 Task: Verify the details of the 'project update discussions' meeting scheduled for June 27, 2023, at 8 PM.
Action: Mouse moved to (20, 73)
Screenshot: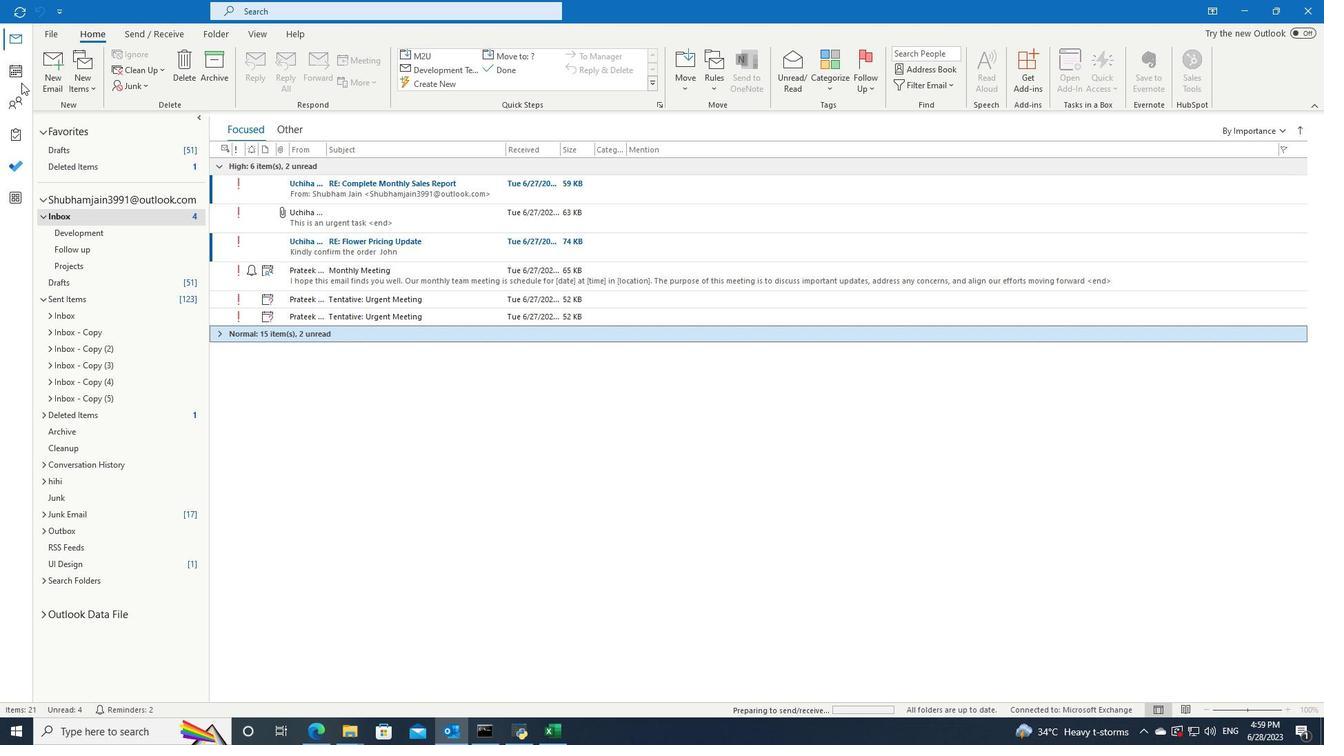 
Action: Mouse pressed left at (20, 73)
Screenshot: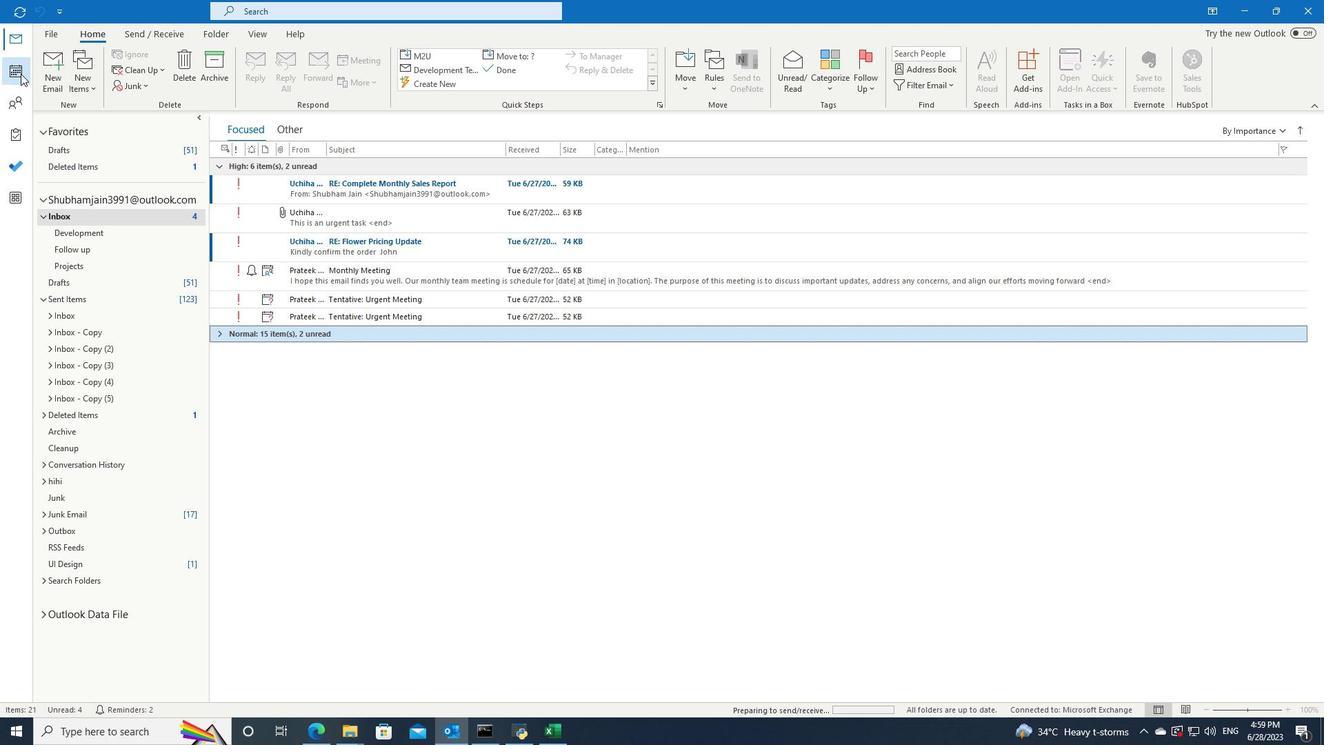 
Action: Mouse moved to (591, 696)
Screenshot: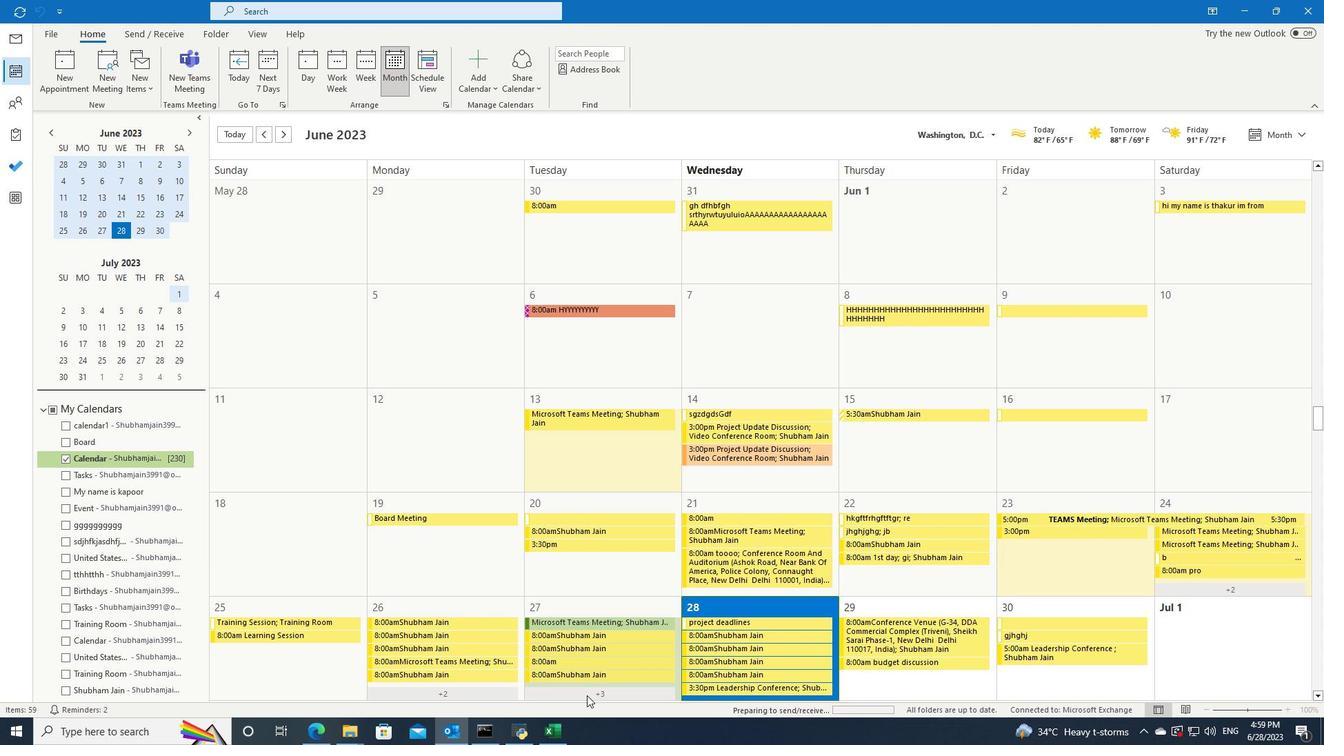 
Action: Mouse pressed left at (591, 696)
Screenshot: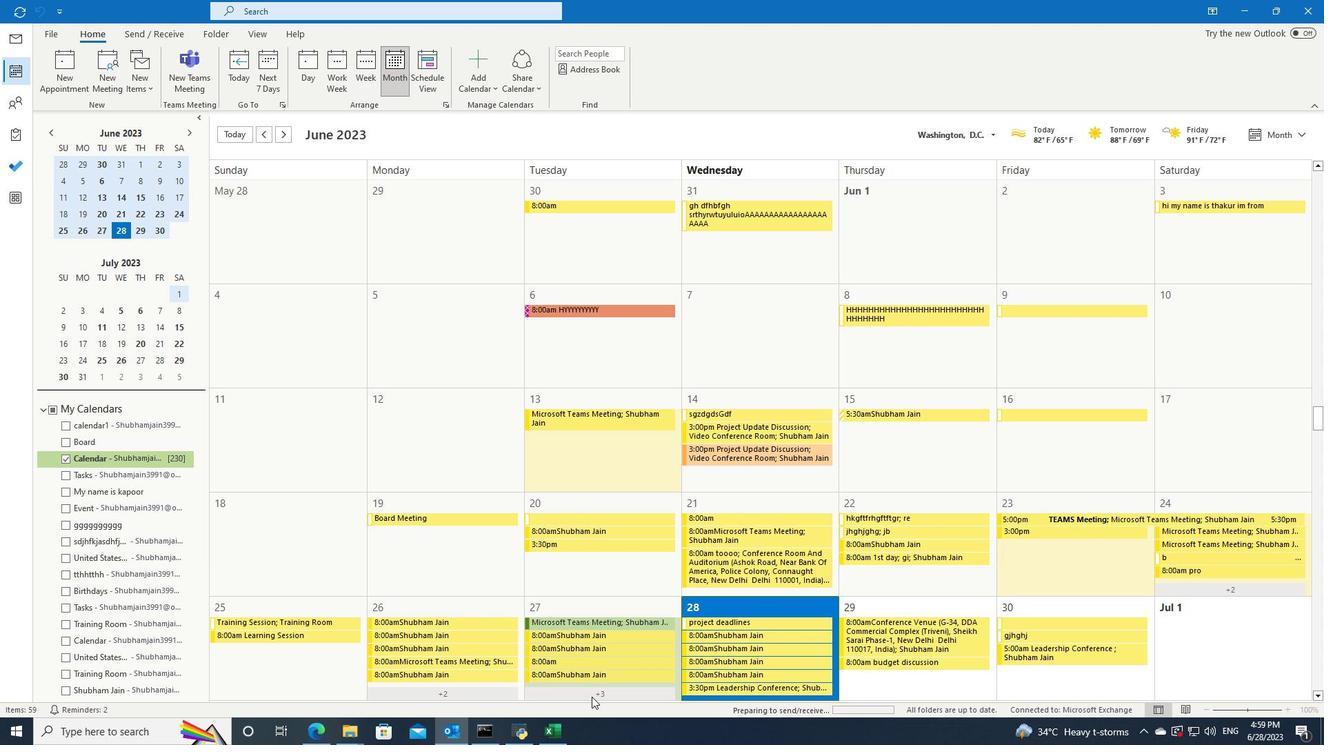 
Action: Mouse moved to (322, 613)
Screenshot: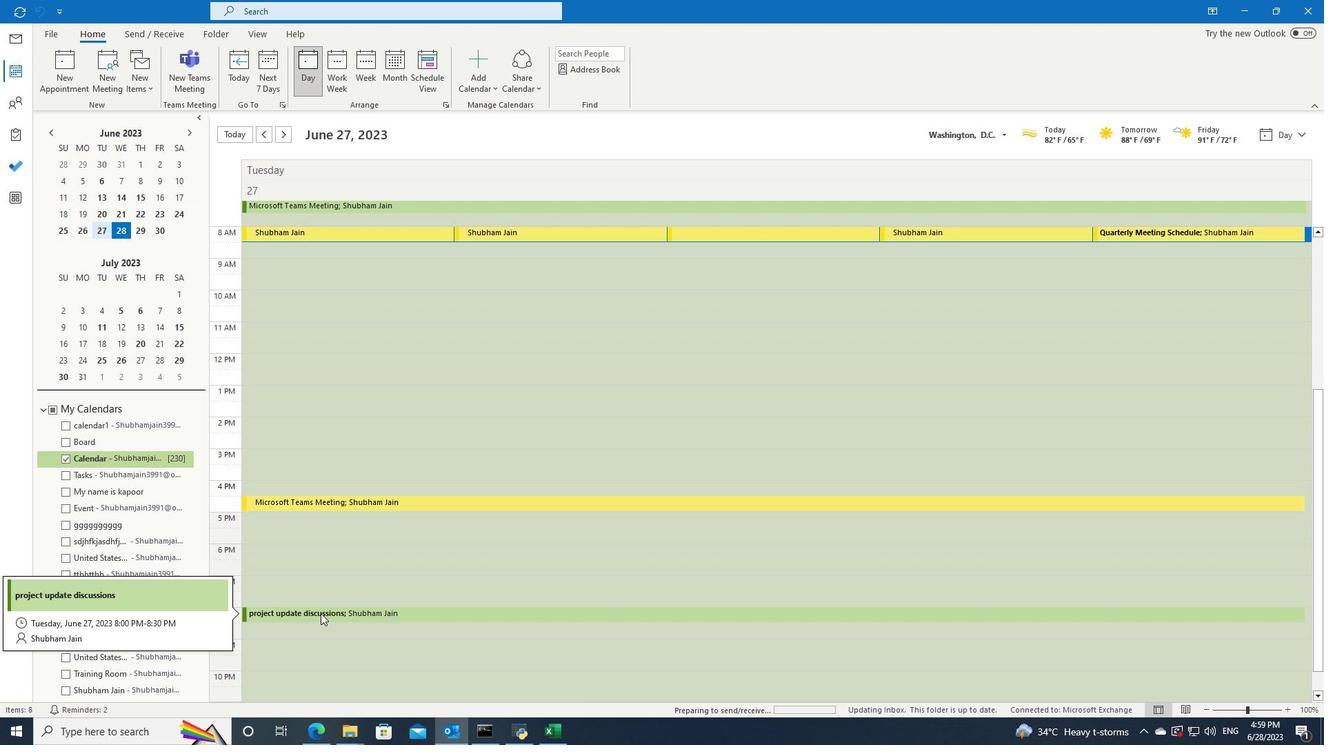 
Action: Mouse pressed left at (322, 613)
Screenshot: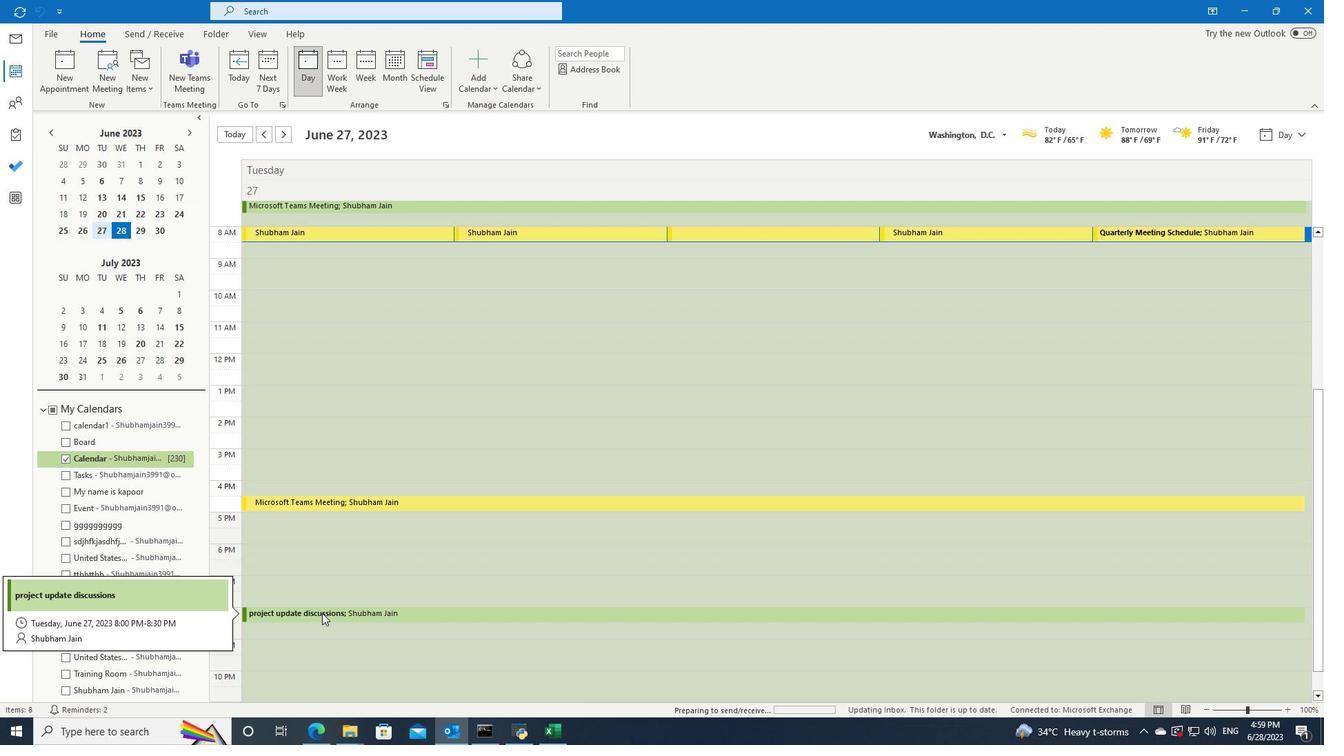 
Action: Mouse pressed left at (322, 613)
Screenshot: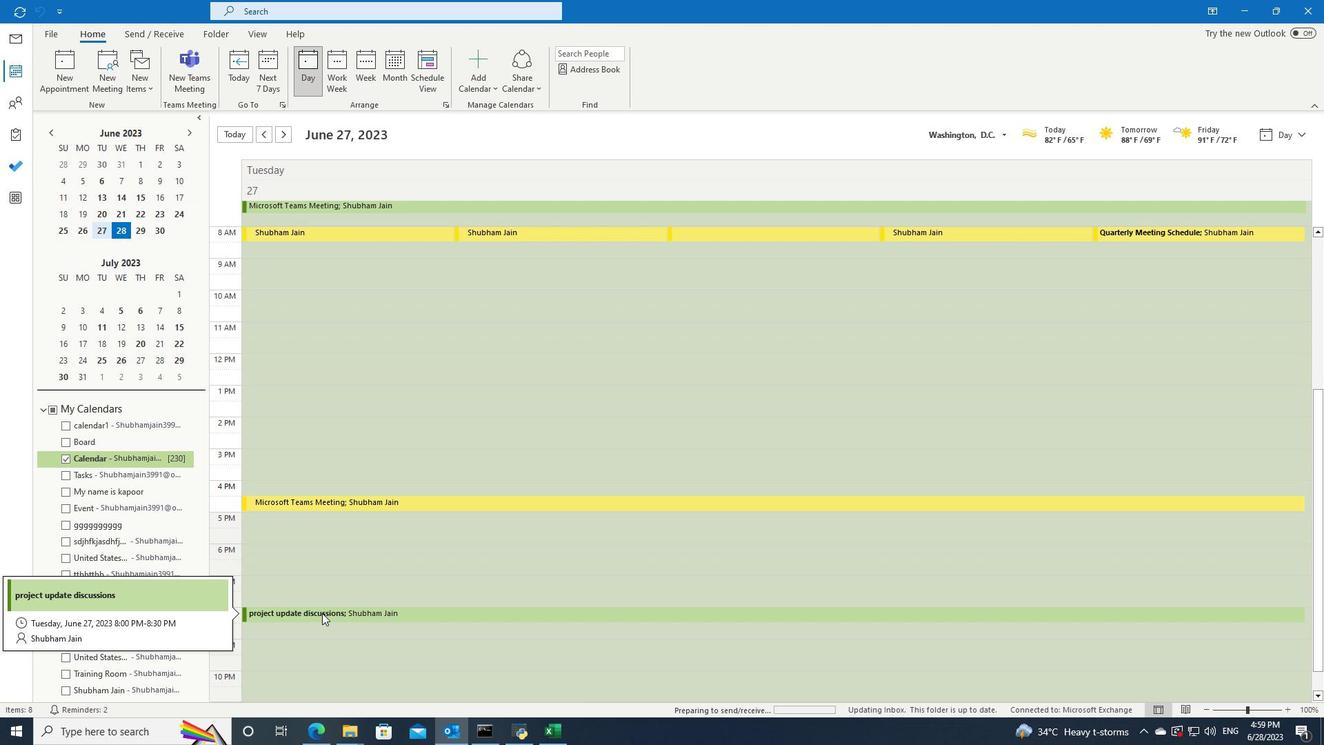 
Action: Mouse moved to (757, 79)
Screenshot: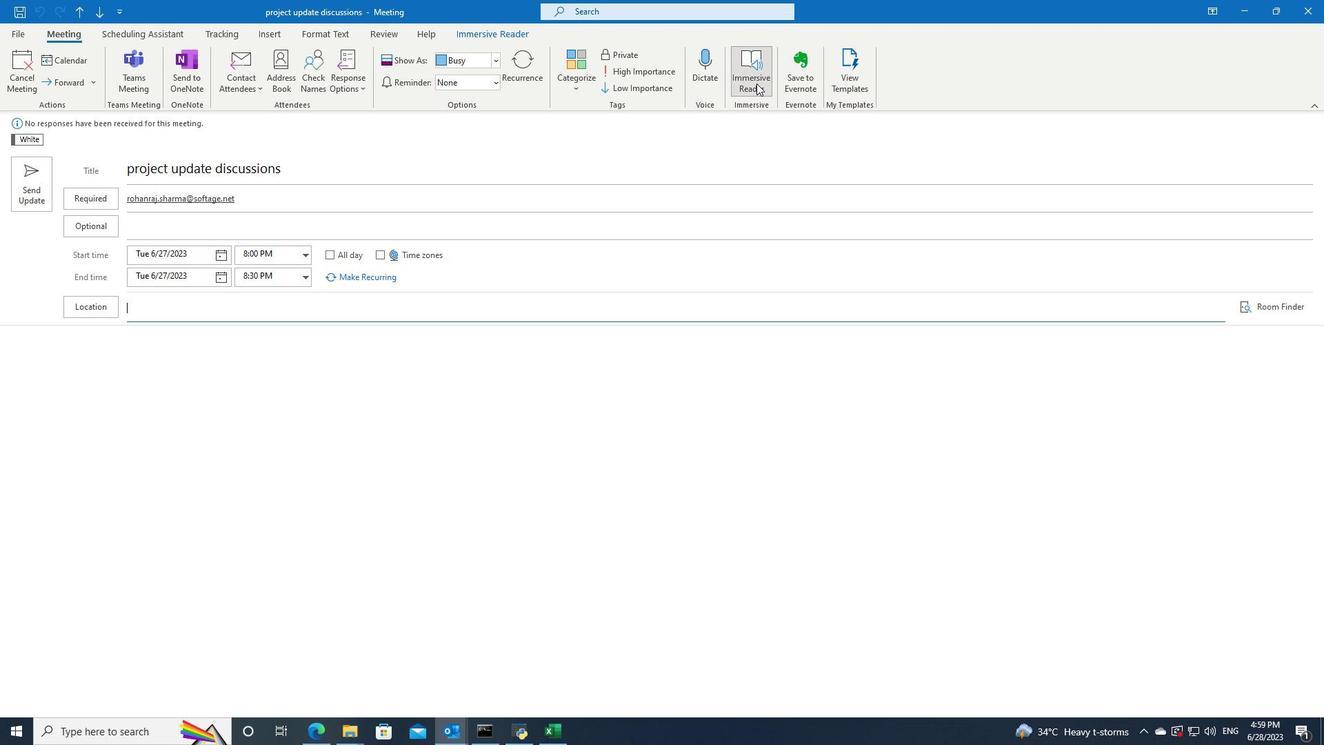 
Action: Mouse pressed left at (757, 79)
Screenshot: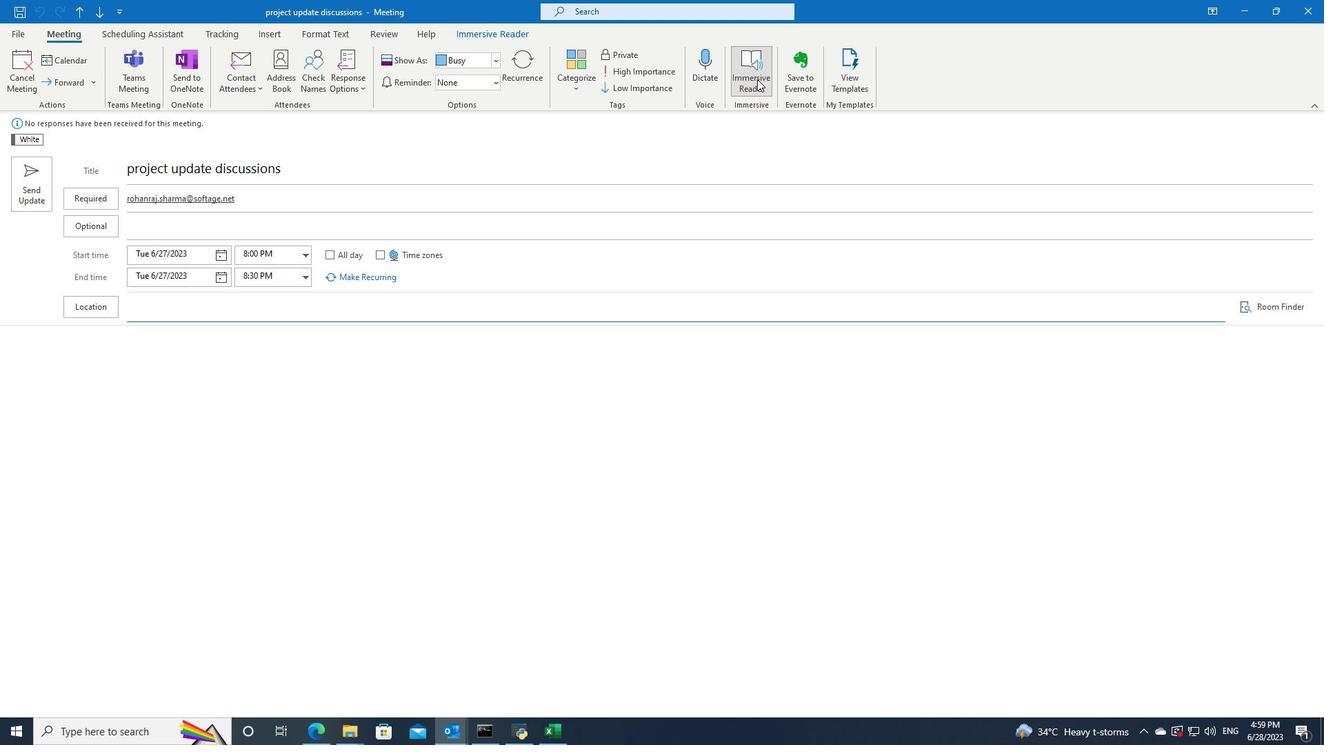 
Action: Mouse moved to (273, 39)
Screenshot: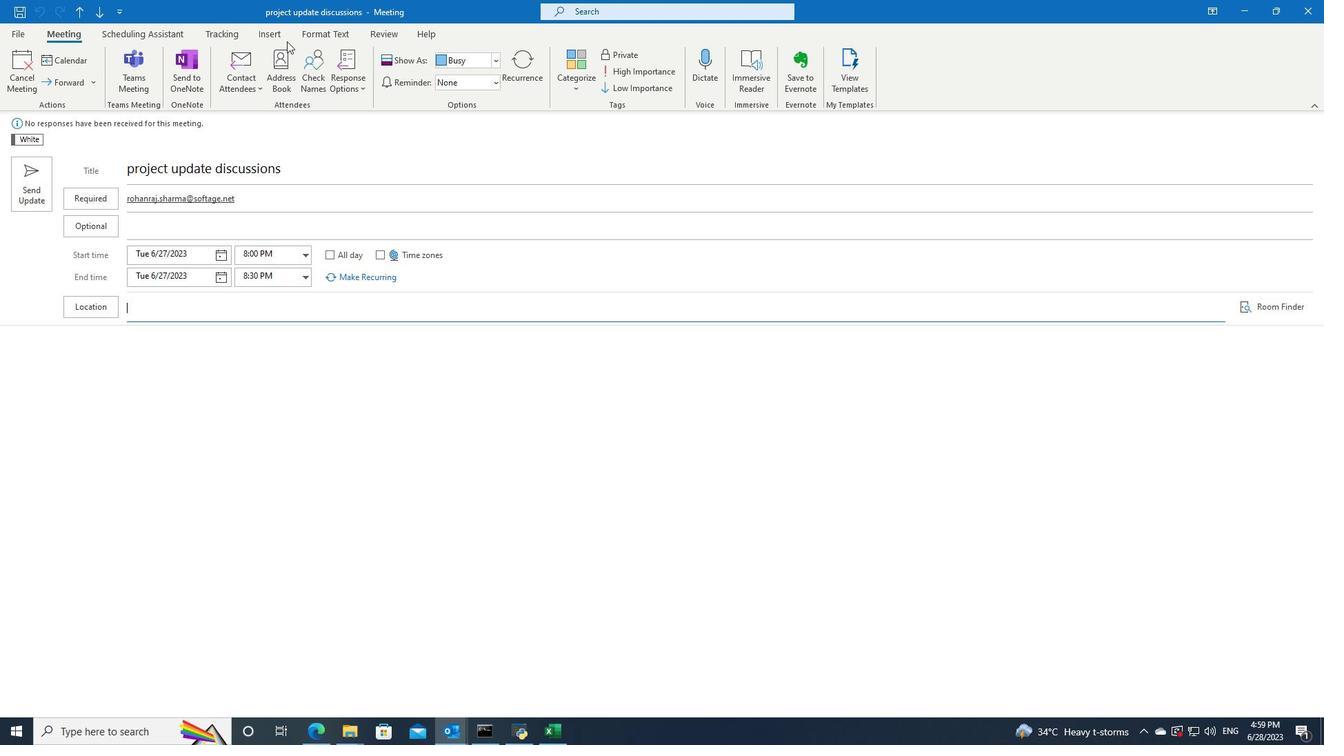 
Action: Mouse pressed left at (273, 39)
Screenshot: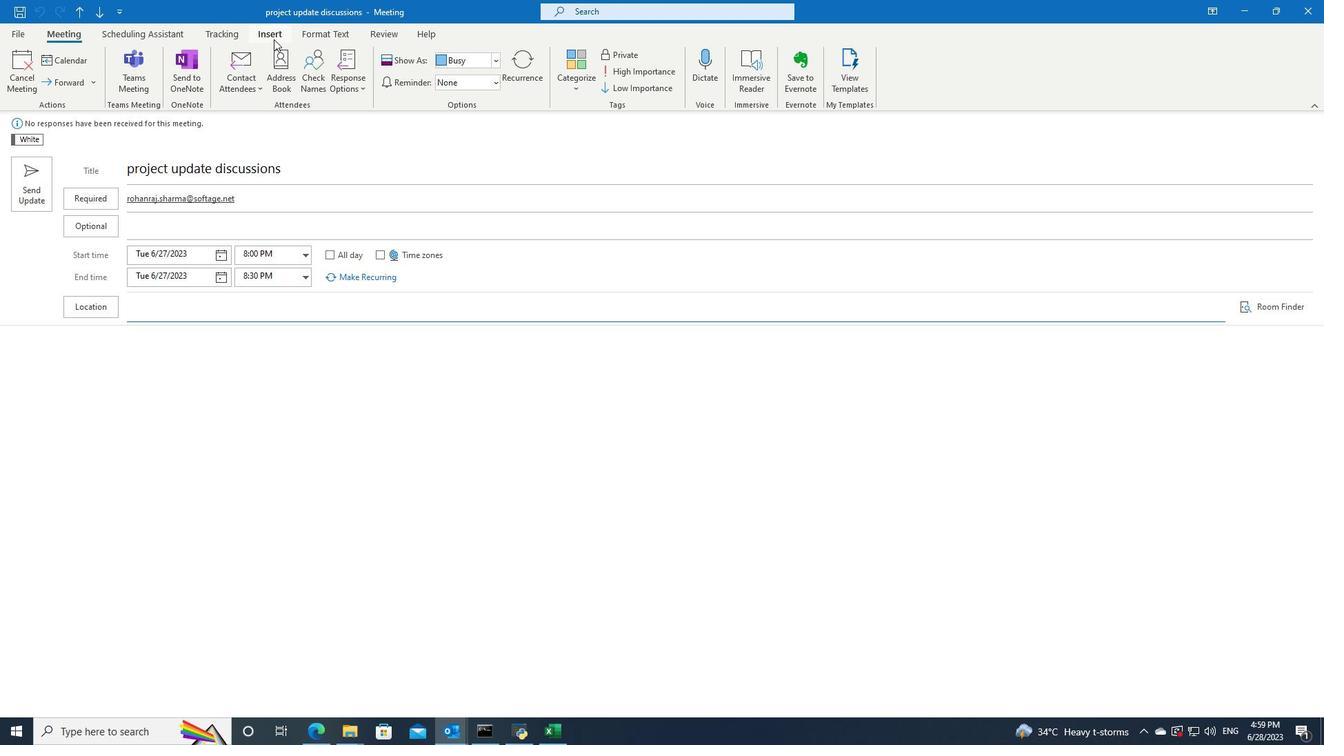 
Action: Mouse moved to (124, 89)
Screenshot: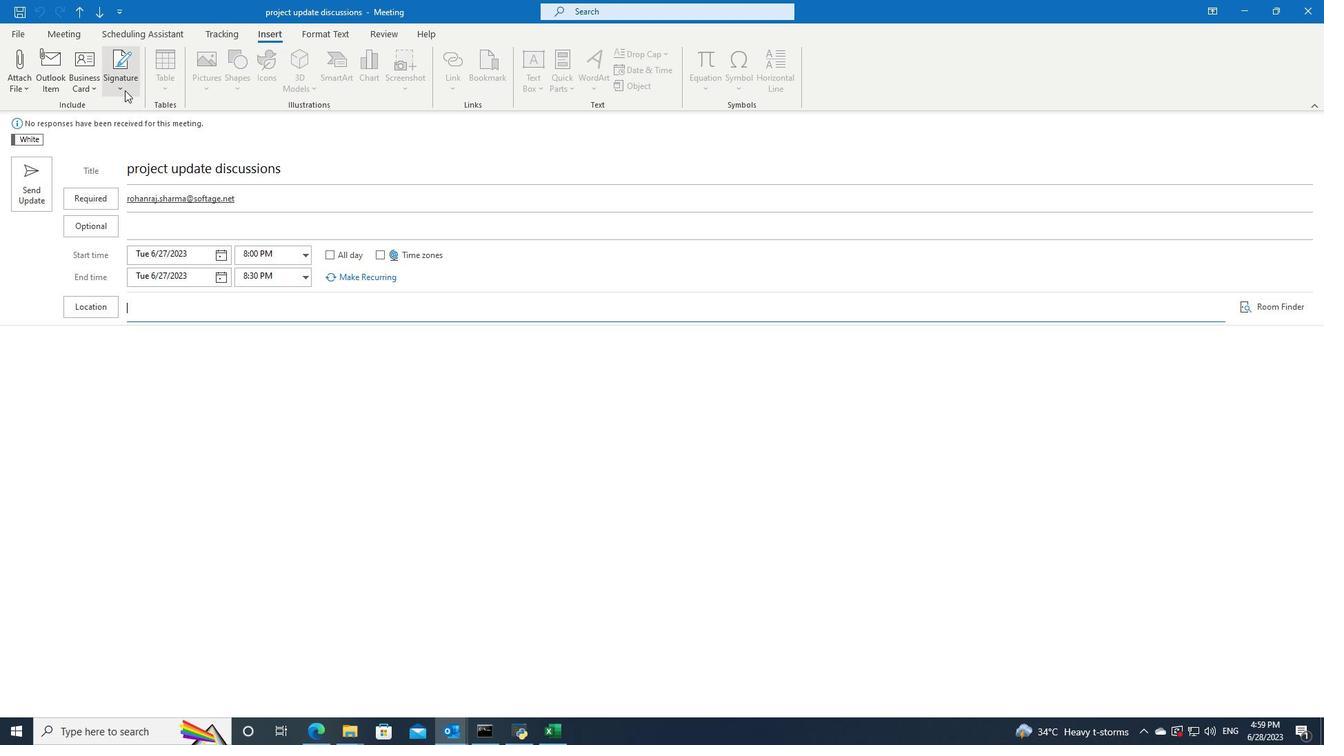 
Action: Mouse pressed left at (124, 89)
Screenshot: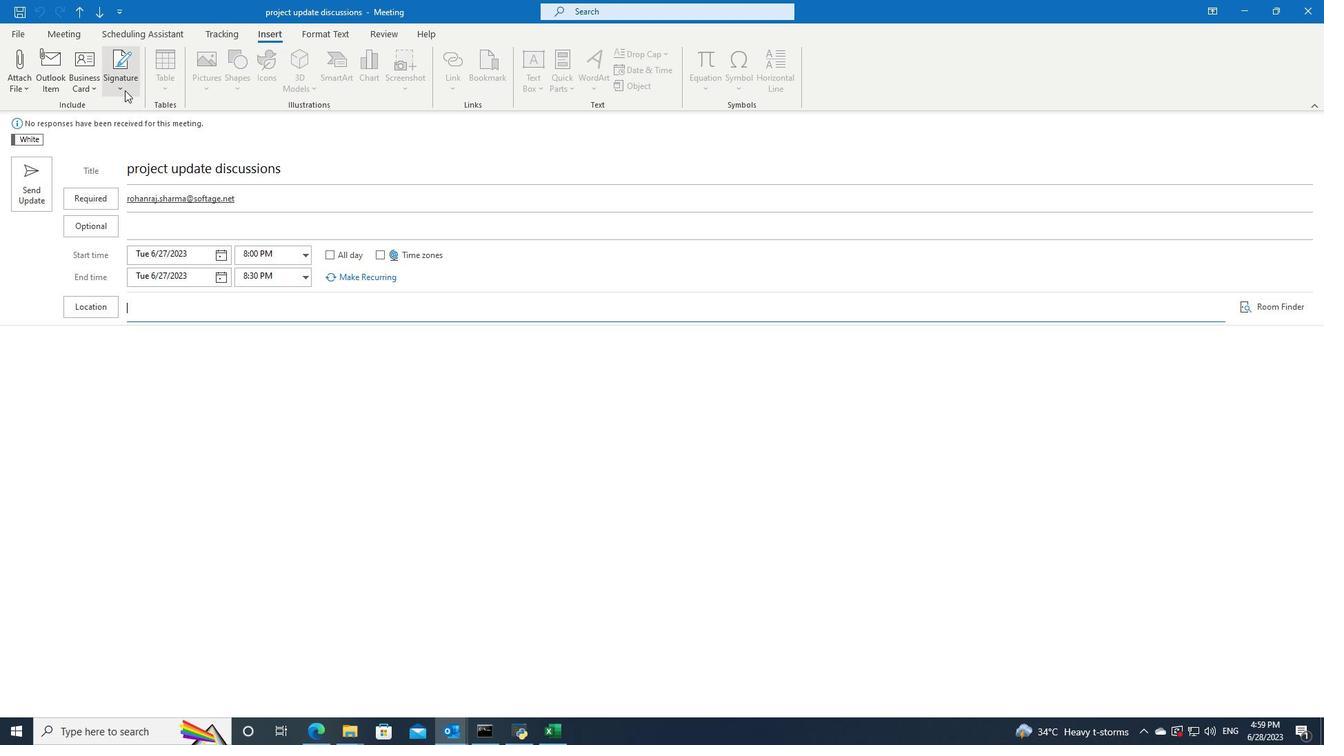 
Action: Mouse moved to (140, 105)
Screenshot: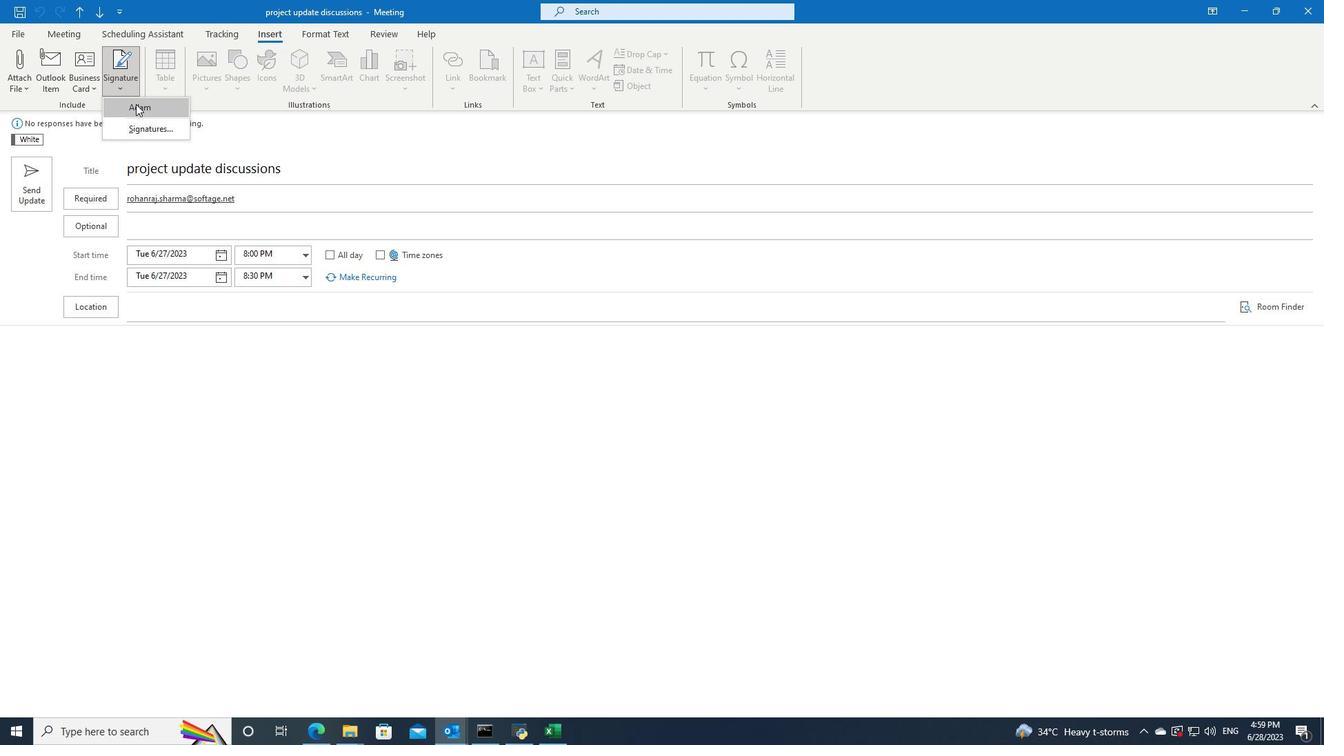 
Action: Mouse pressed left at (140, 105)
Screenshot: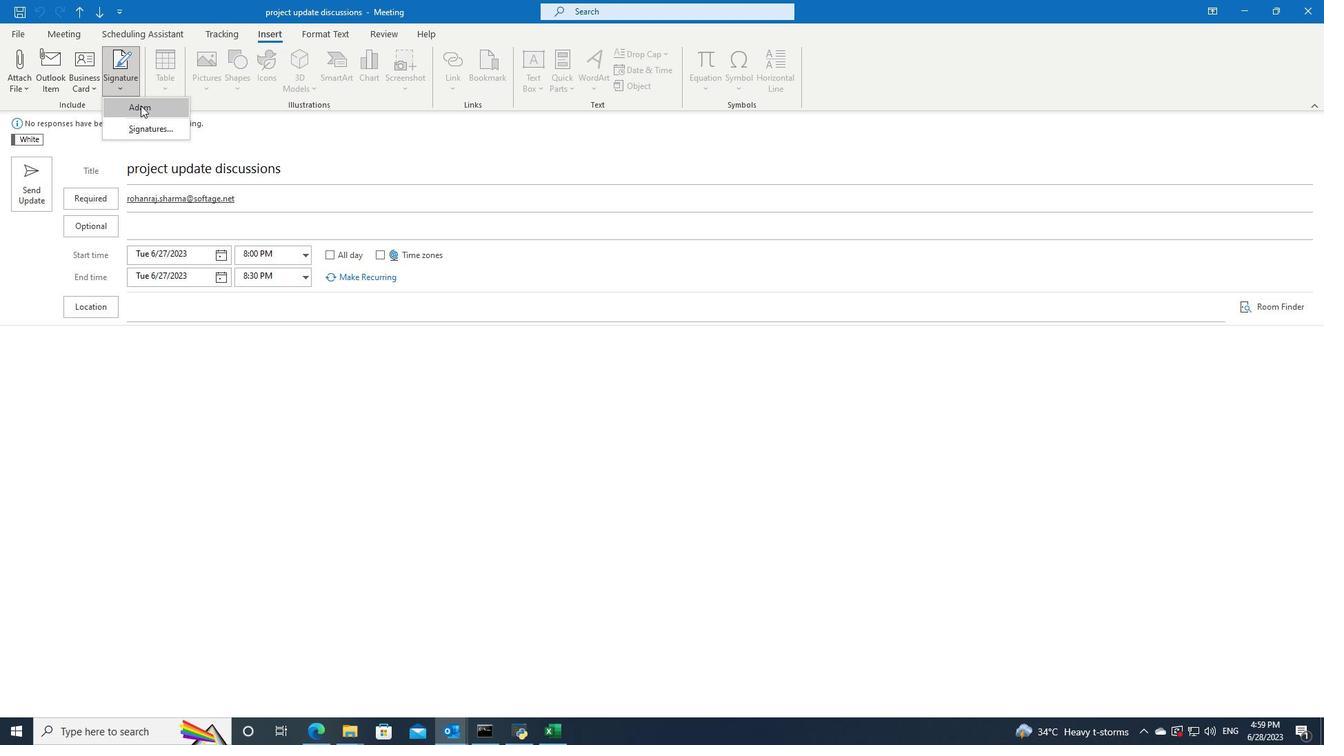
